 Task: Add the task  Implement a new remote desktop solution for a company's employees to the section Automated Code Review Sprint in the project AgileDeck and add a Due Date to the respective task as 2023/07/13
Action: Mouse moved to (84, 408)
Screenshot: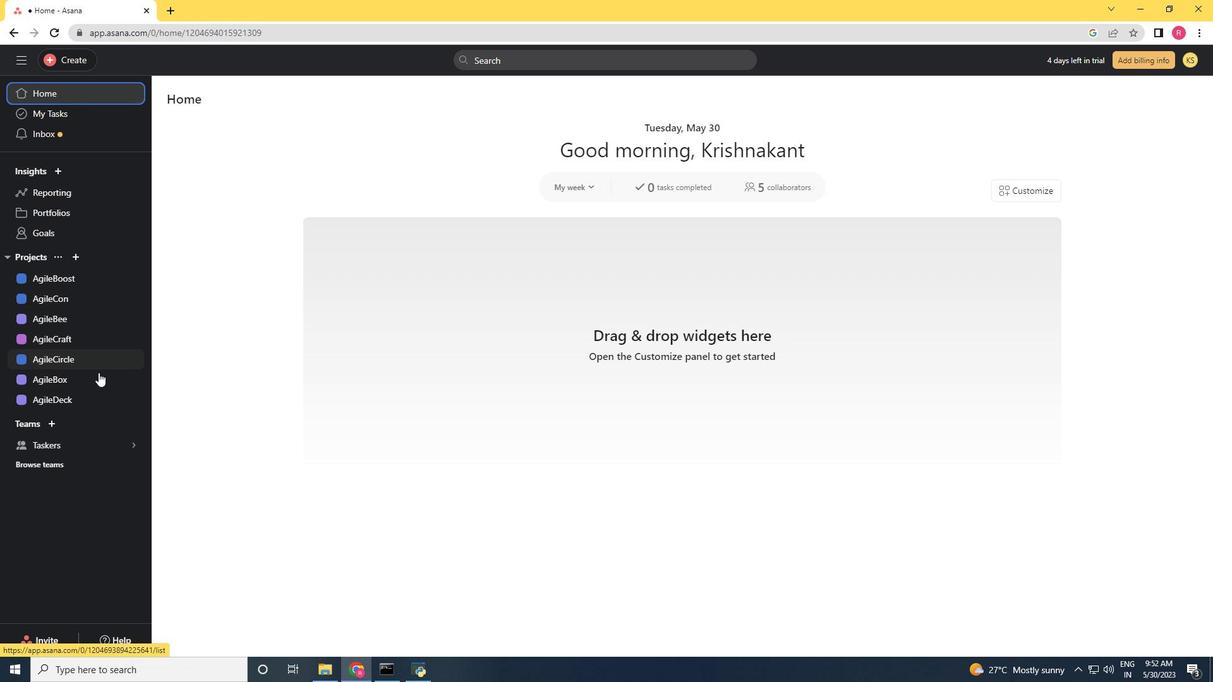 
Action: Mouse pressed left at (84, 408)
Screenshot: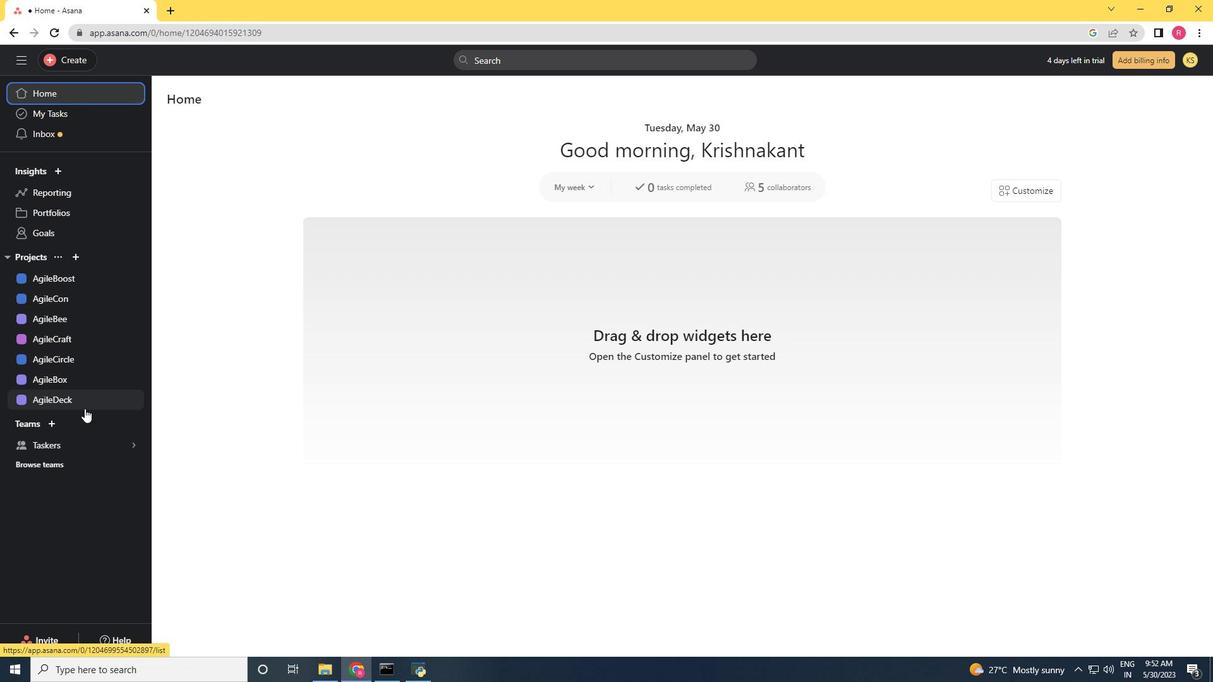 
Action: Mouse moved to (359, 513)
Screenshot: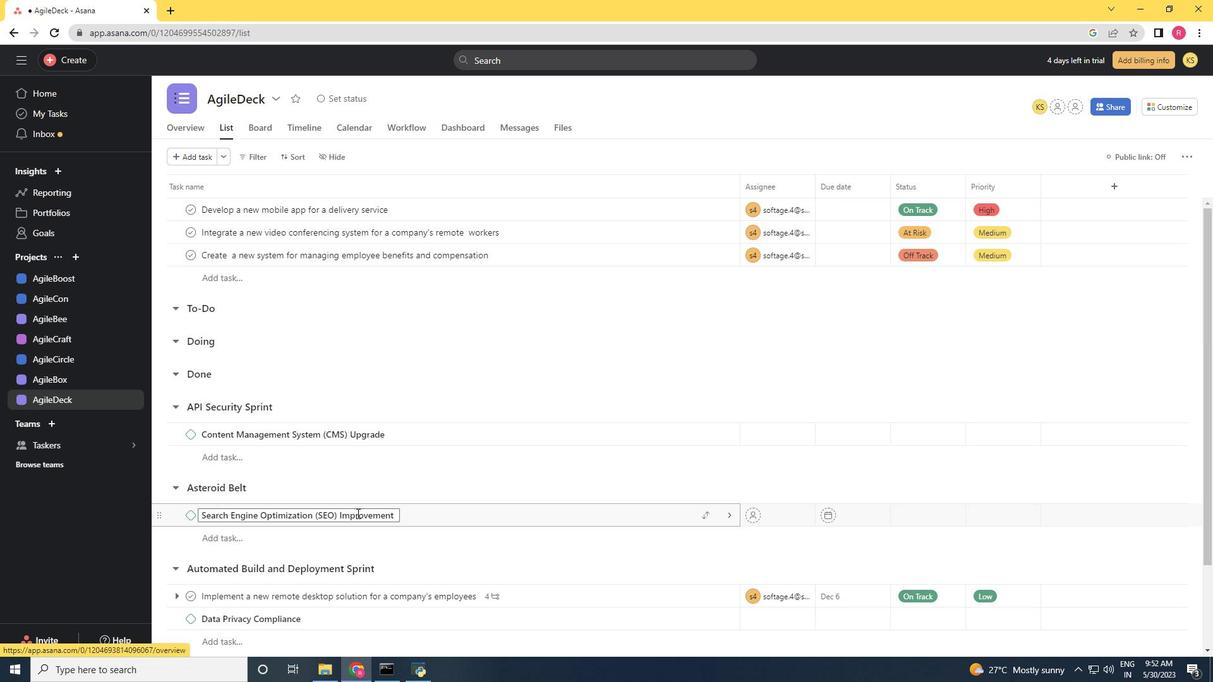 
Action: Mouse scrolled (359, 513) with delta (0, 0)
Screenshot: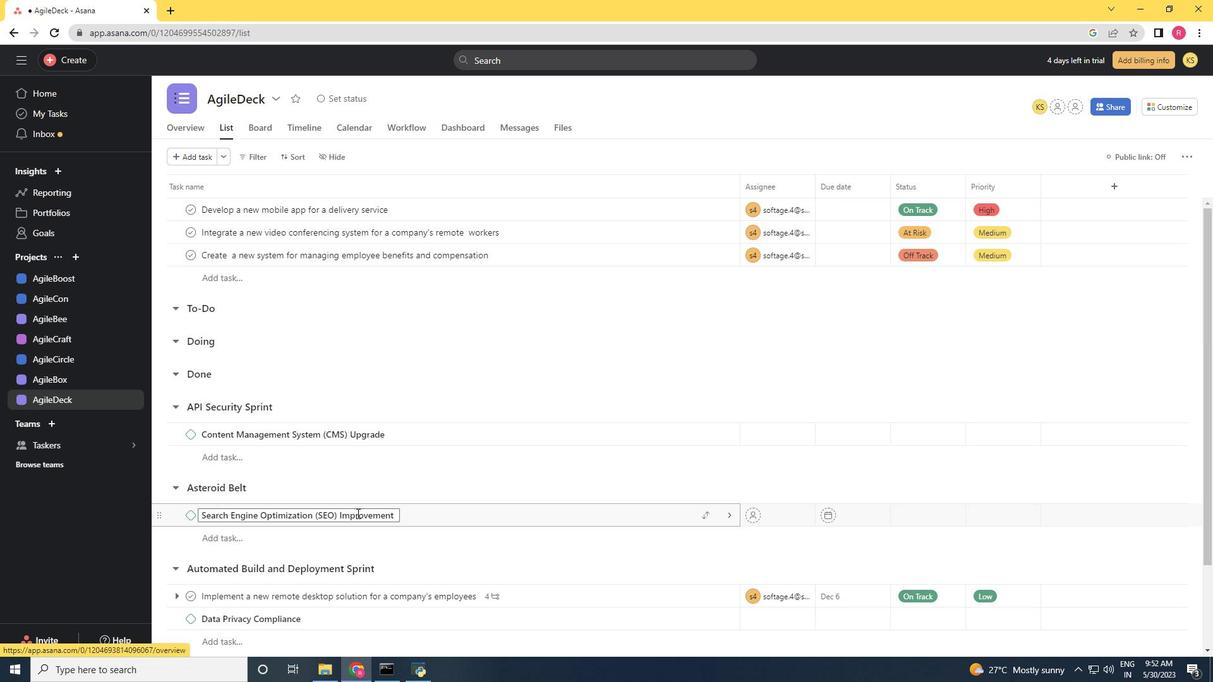 
Action: Mouse scrolled (359, 513) with delta (0, 0)
Screenshot: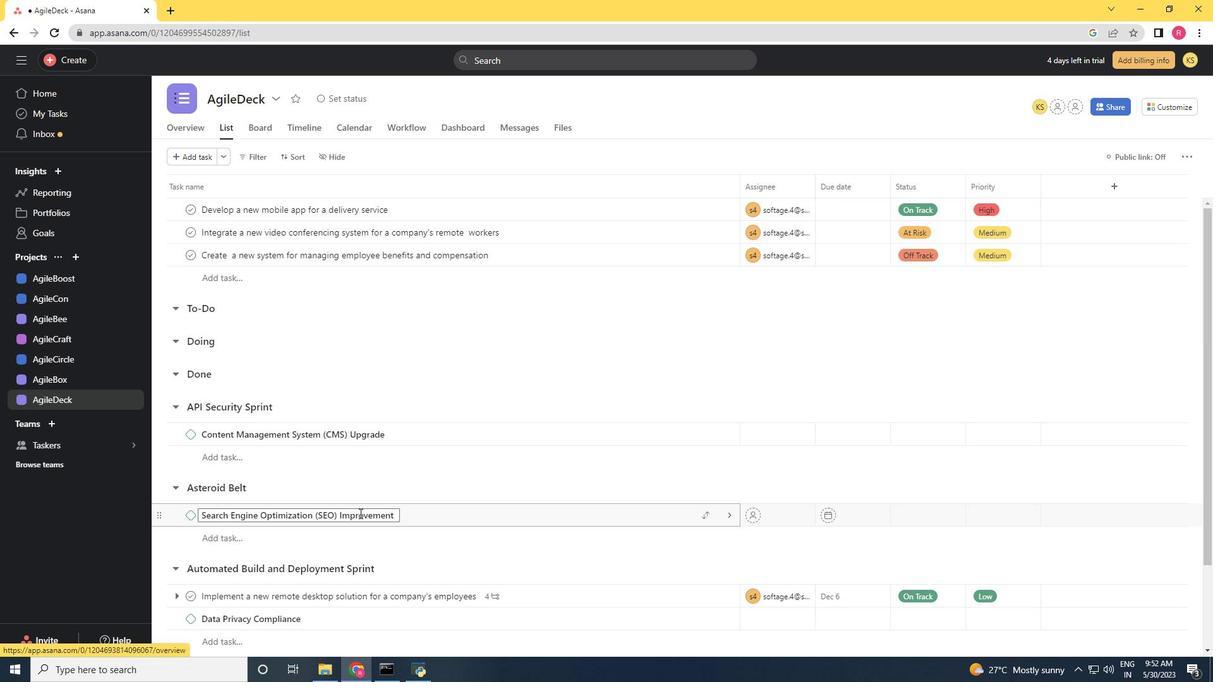 
Action: Mouse scrolled (359, 513) with delta (0, 0)
Screenshot: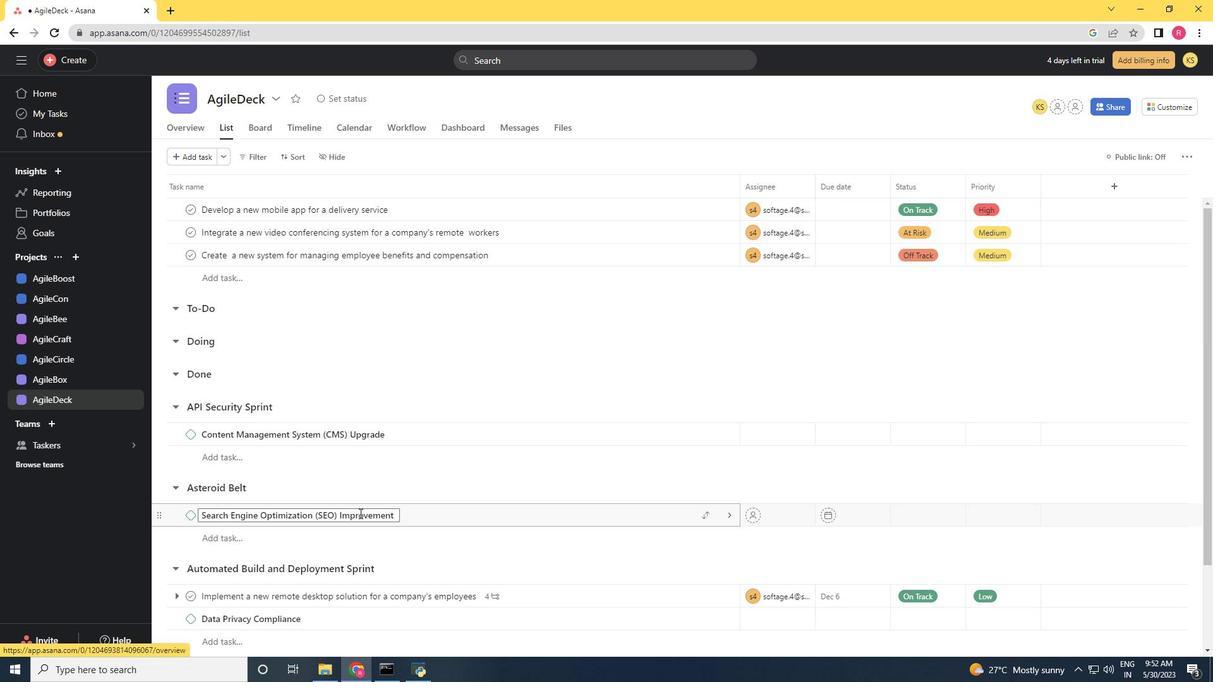 
Action: Mouse scrolled (359, 513) with delta (0, 0)
Screenshot: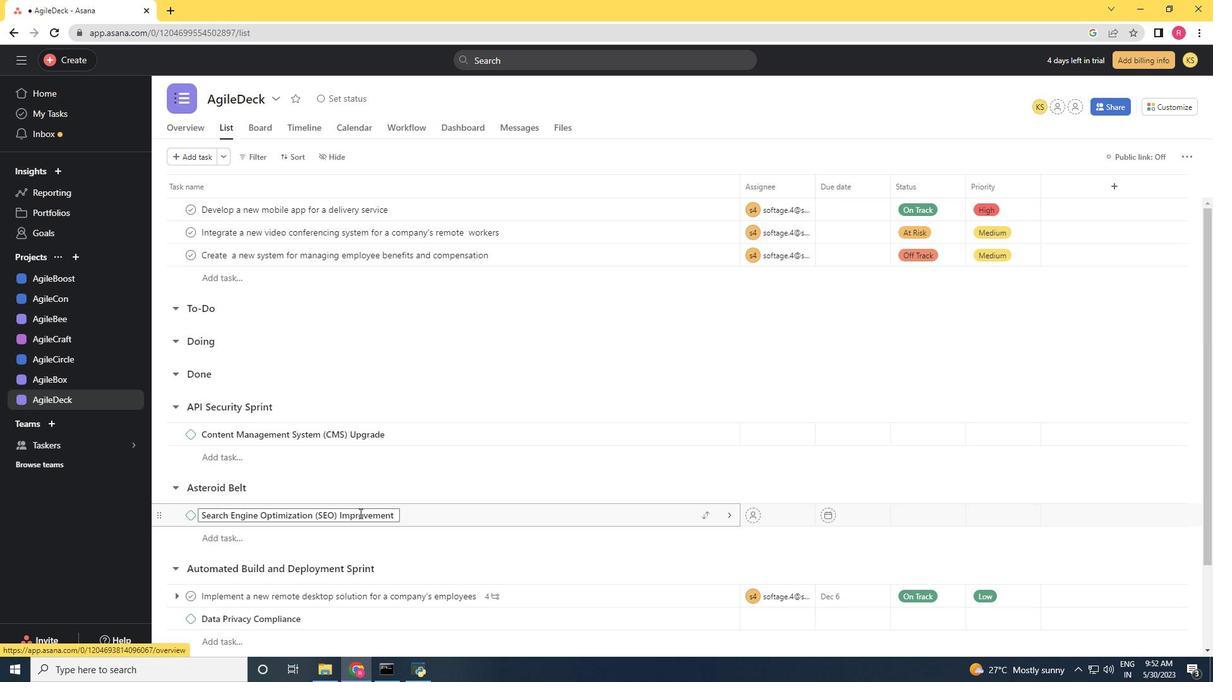 
Action: Mouse scrolled (359, 513) with delta (0, 0)
Screenshot: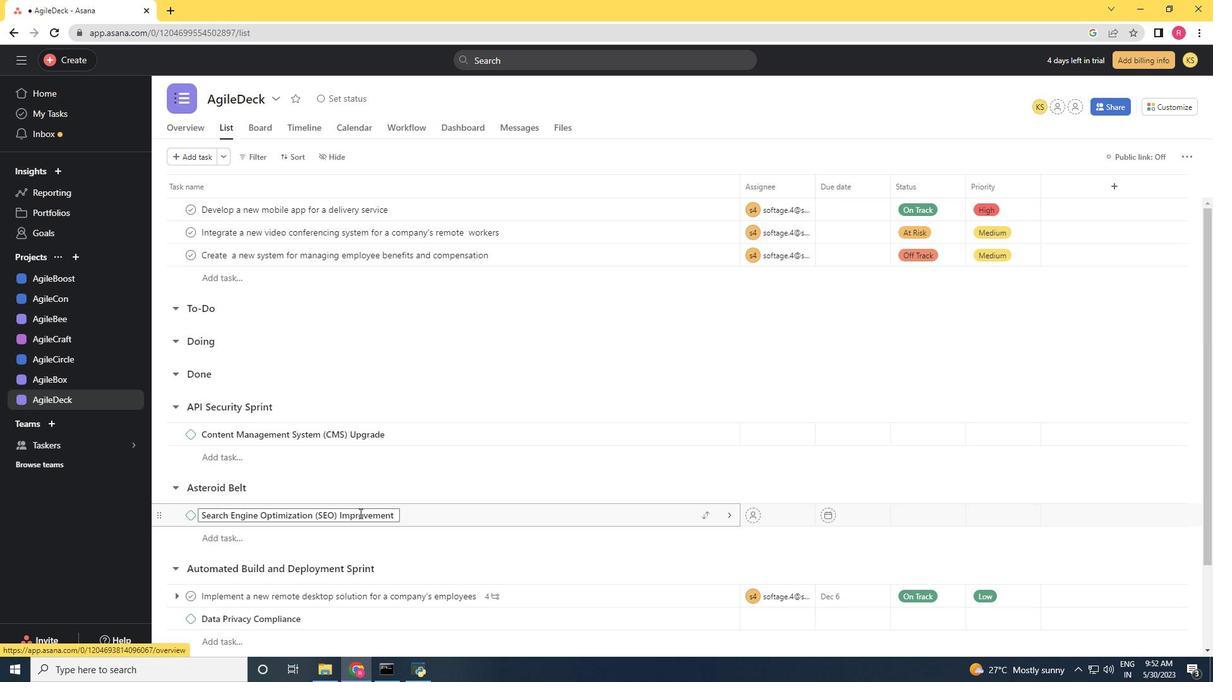 
Action: Mouse moved to (705, 497)
Screenshot: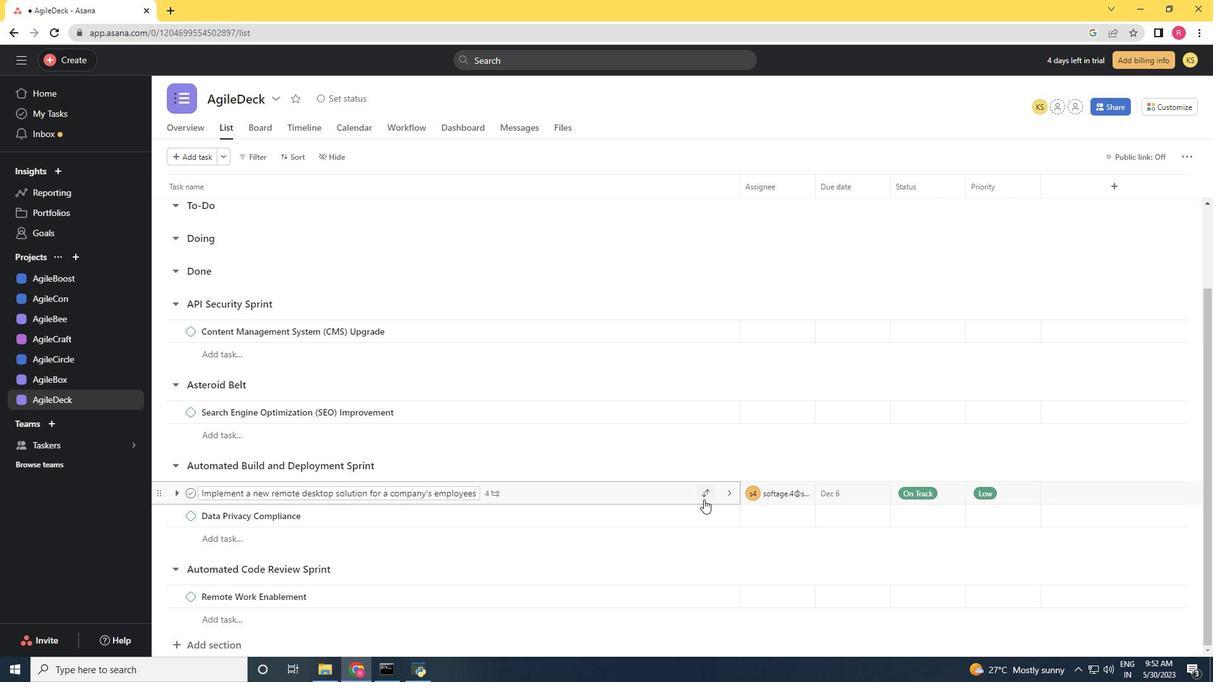 
Action: Mouse pressed left at (705, 497)
Screenshot: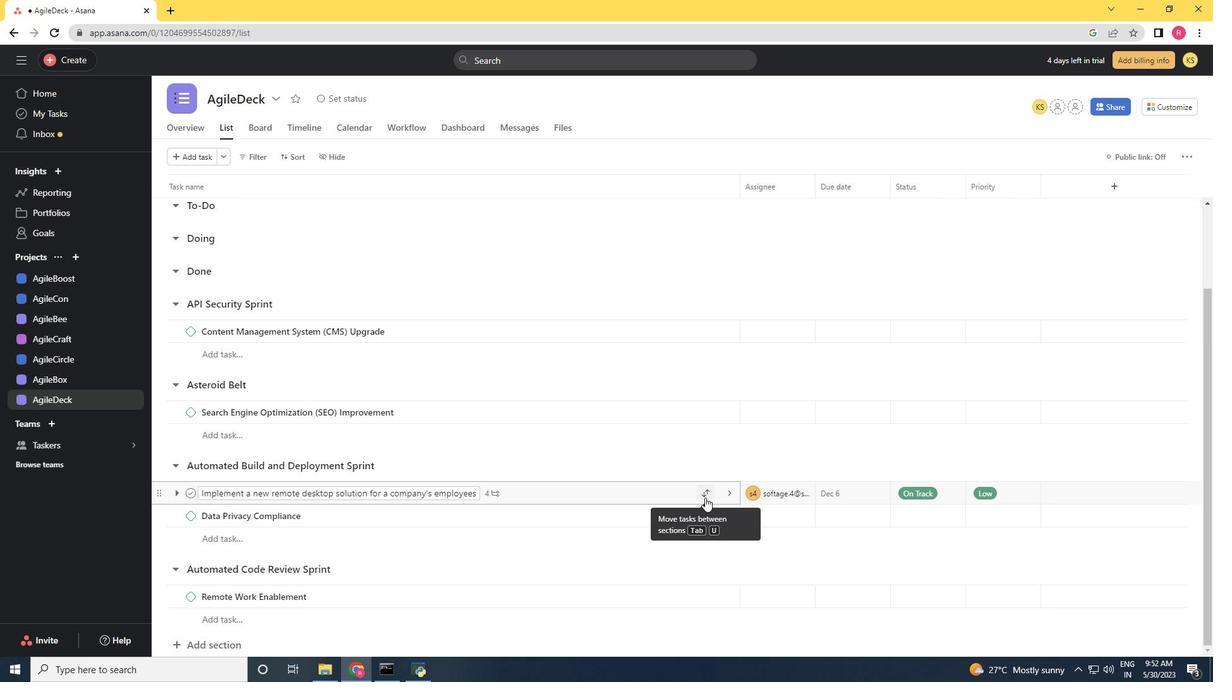 
Action: Mouse moved to (643, 470)
Screenshot: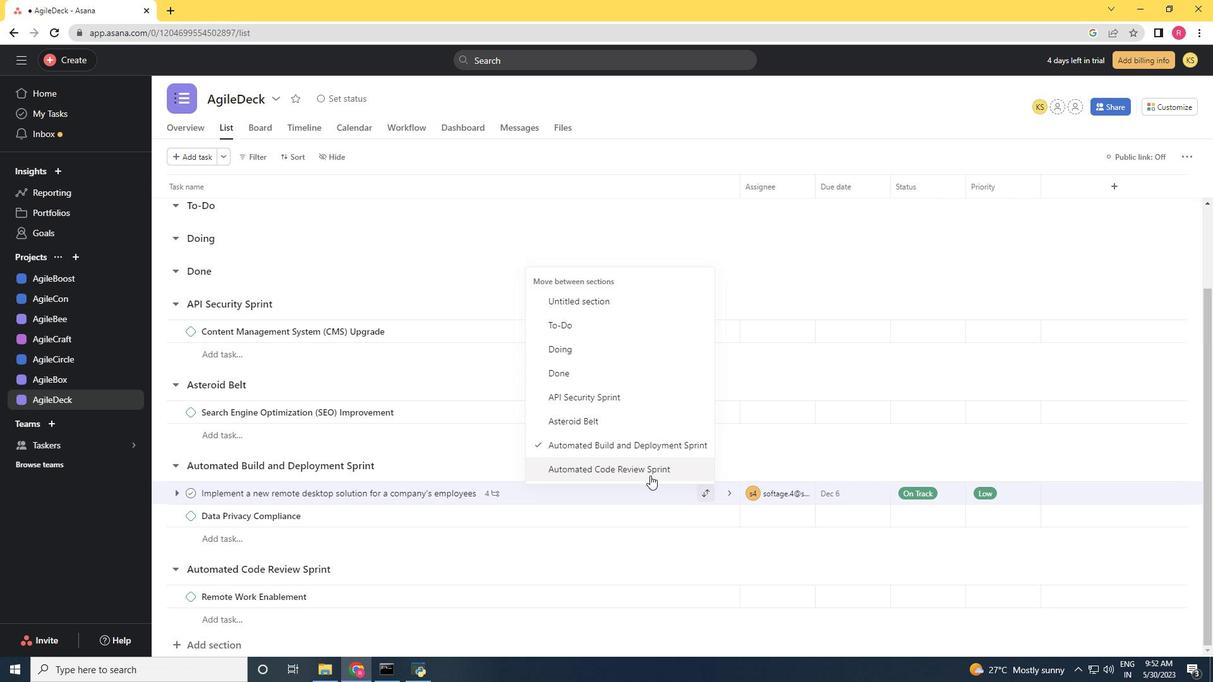
Action: Mouse pressed left at (643, 470)
Screenshot: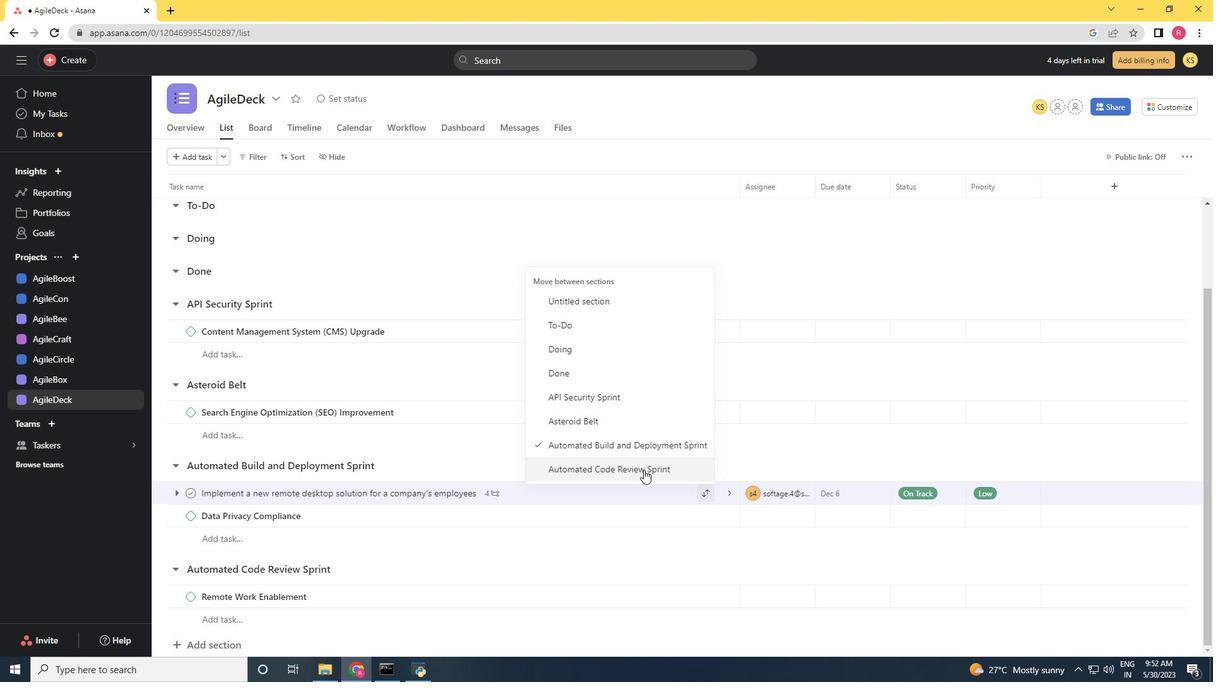 
Action: Mouse moved to (571, 584)
Screenshot: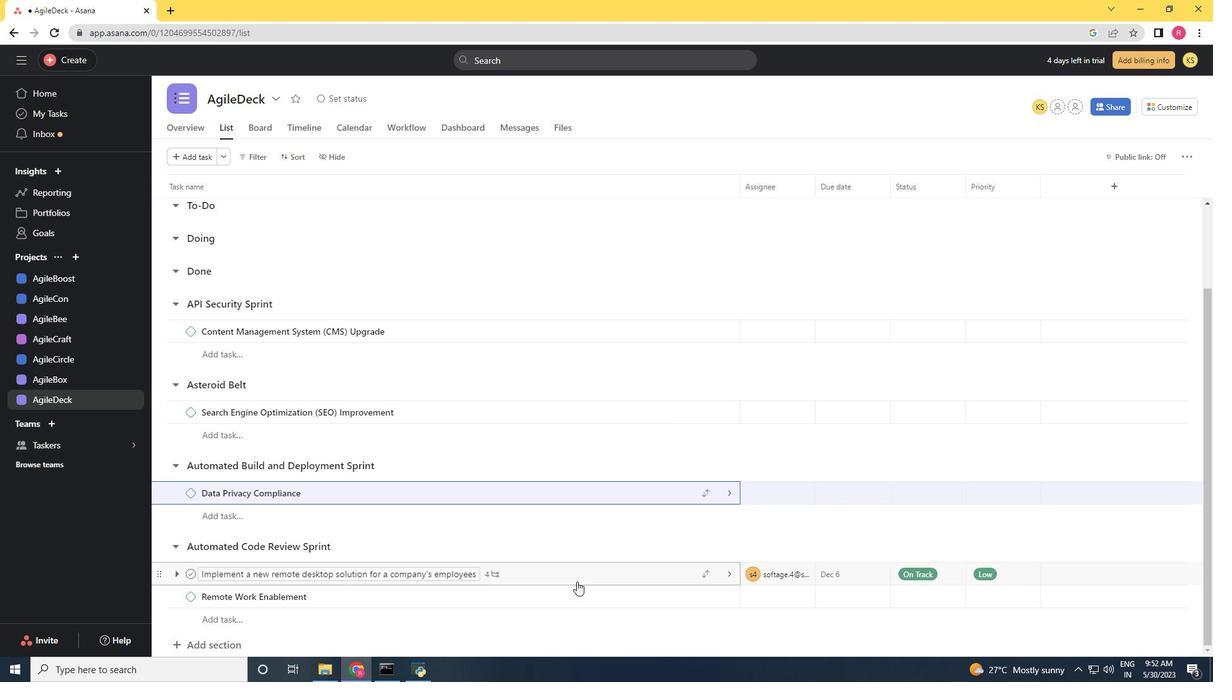
Action: Mouse scrolled (571, 583) with delta (0, 0)
Screenshot: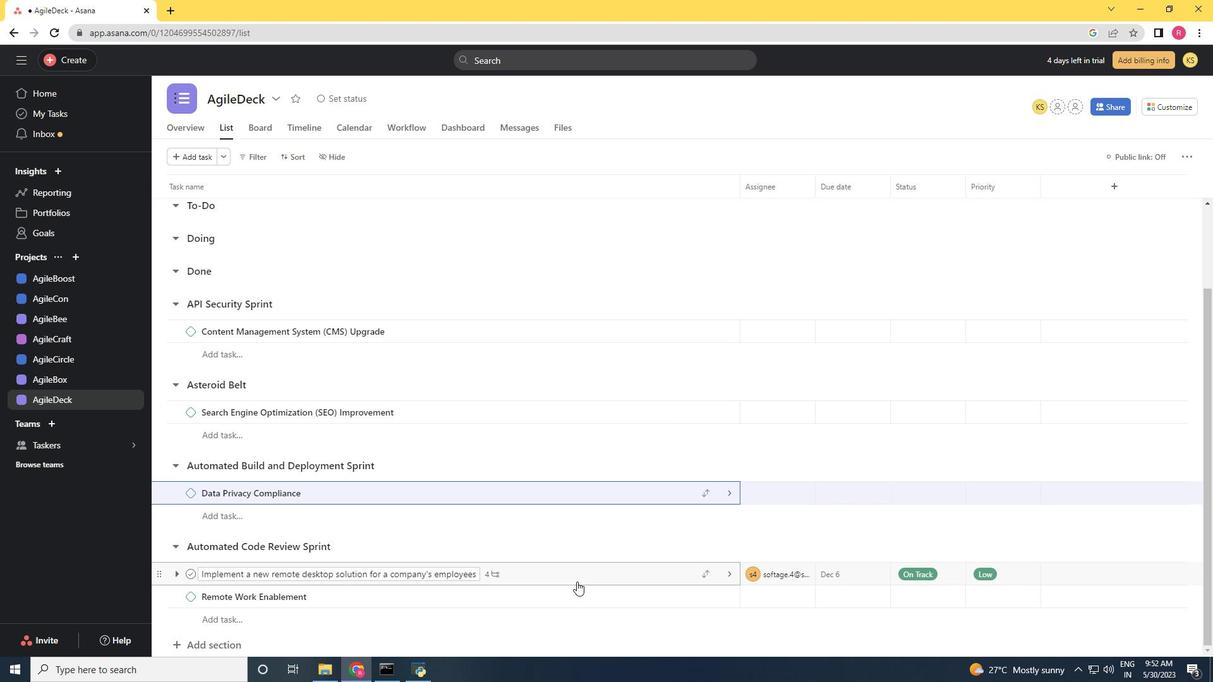 
Action: Mouse scrolled (571, 583) with delta (0, 0)
Screenshot: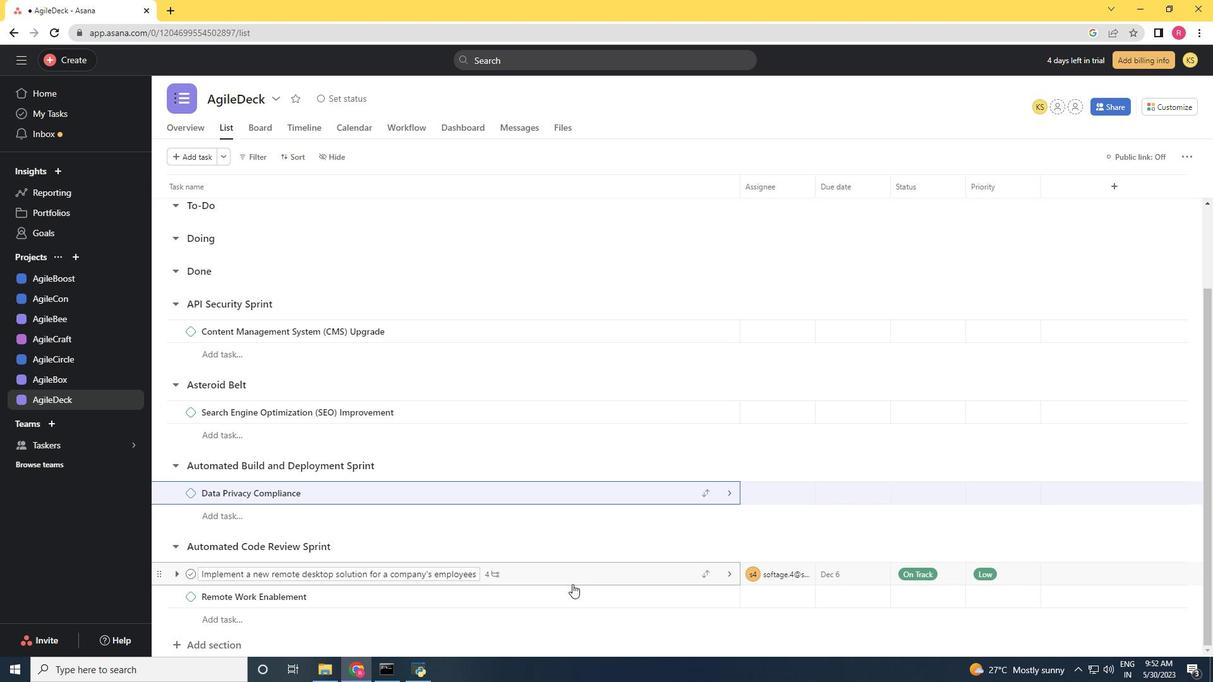 
Action: Mouse scrolled (571, 583) with delta (0, 0)
Screenshot: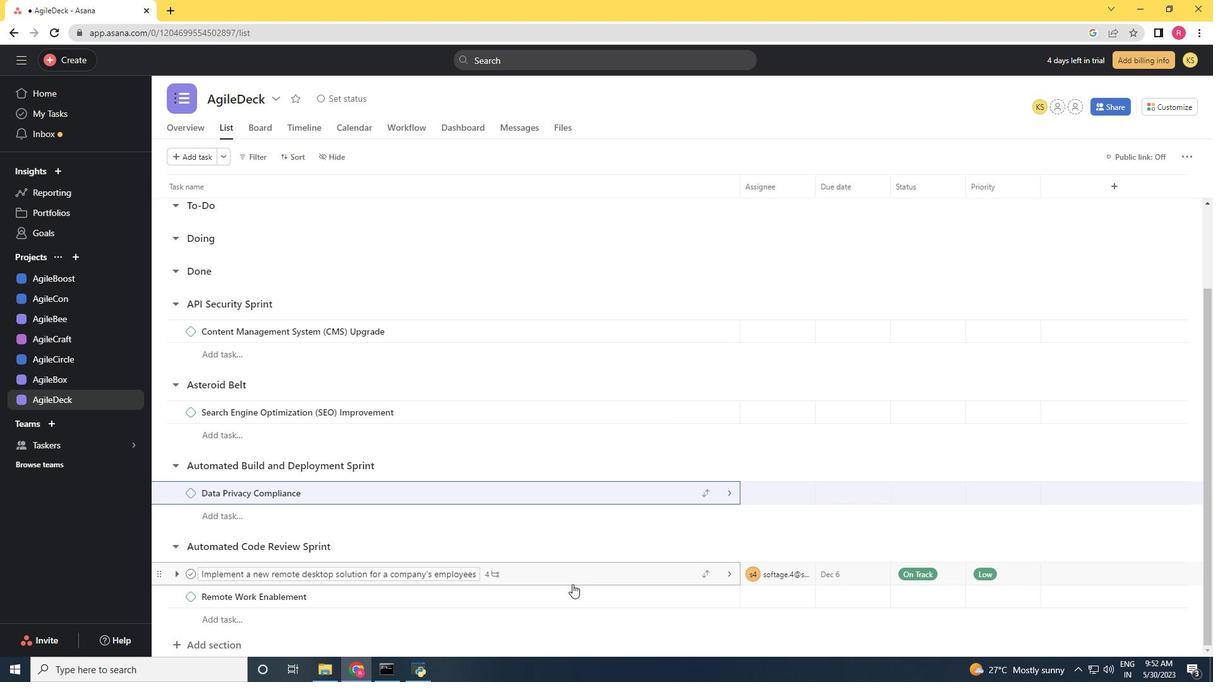 
Action: Mouse scrolled (571, 583) with delta (0, 0)
Screenshot: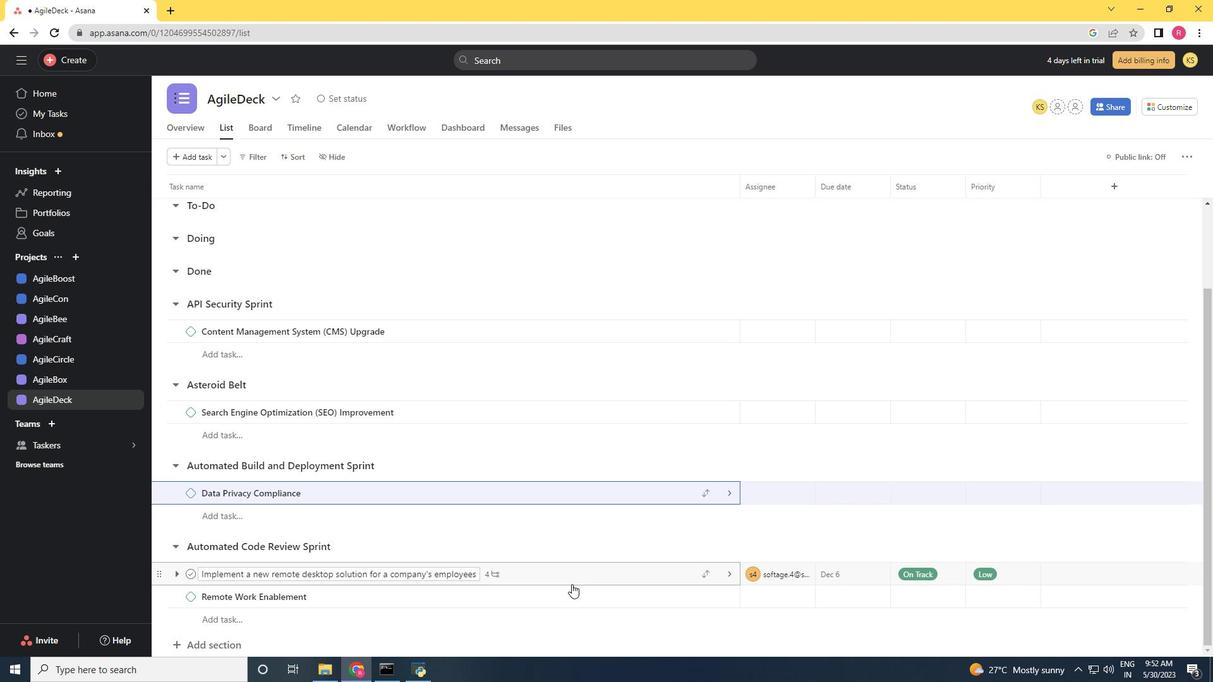 
Action: Mouse moved to (677, 571)
Screenshot: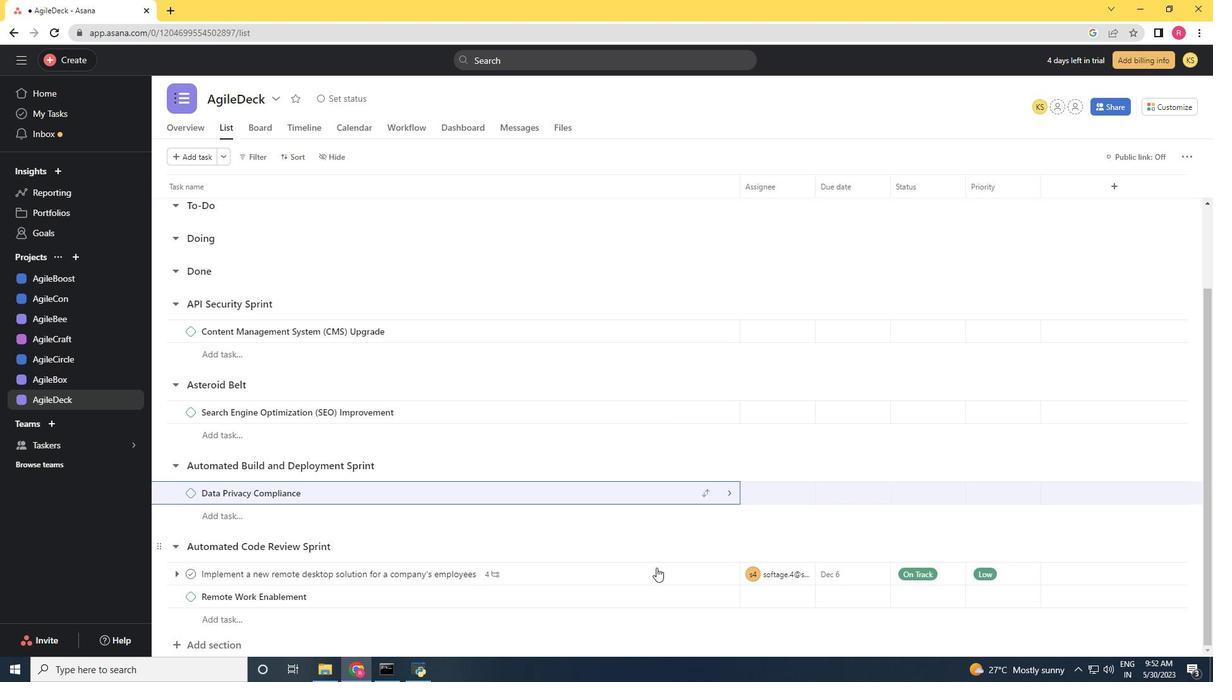
Action: Mouse pressed left at (677, 571)
Screenshot: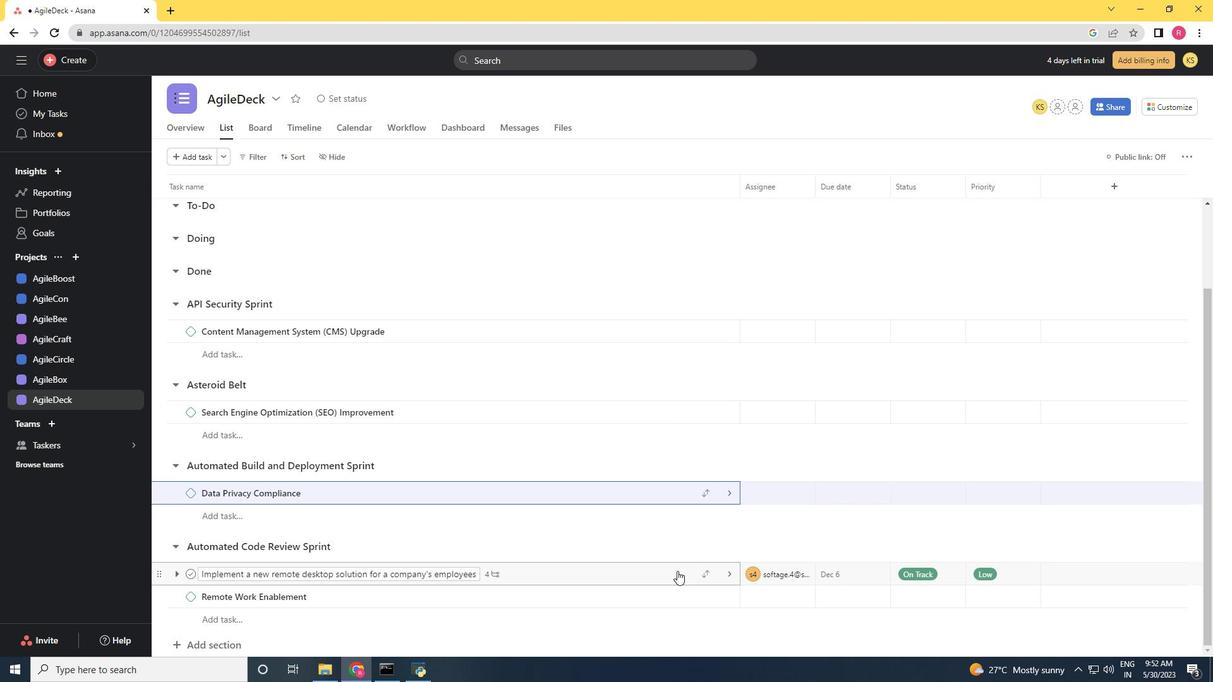 
Action: Mouse moved to (929, 269)
Screenshot: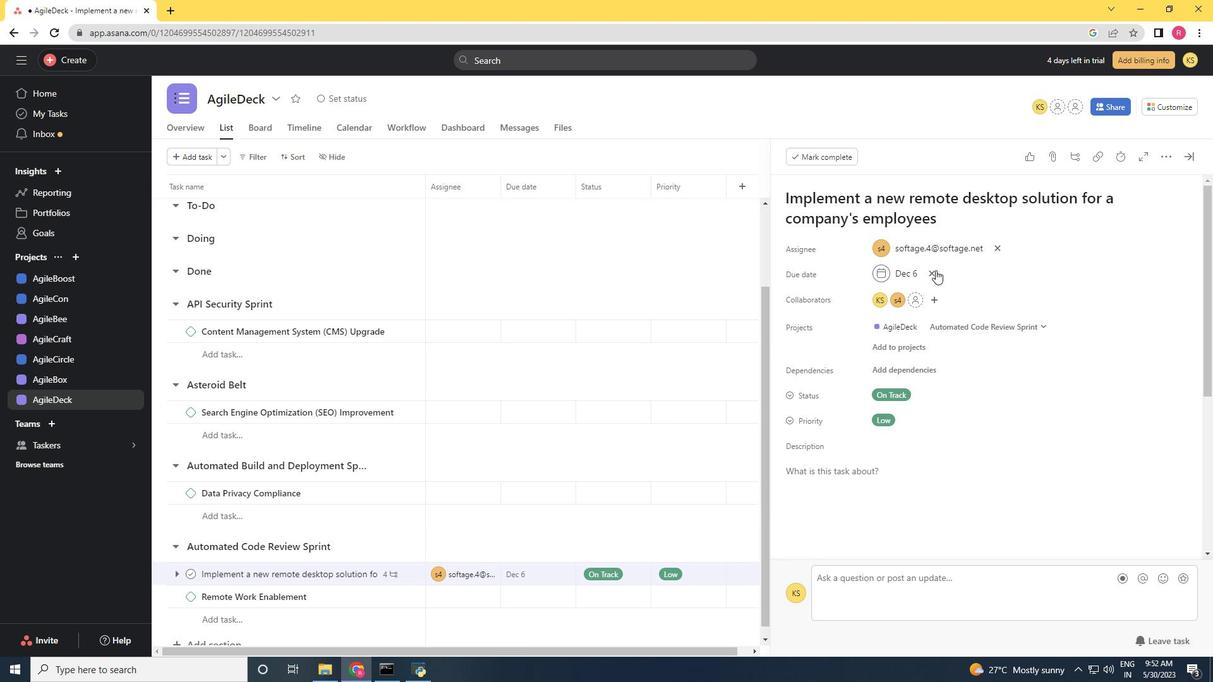 
Action: Mouse pressed left at (929, 269)
Screenshot: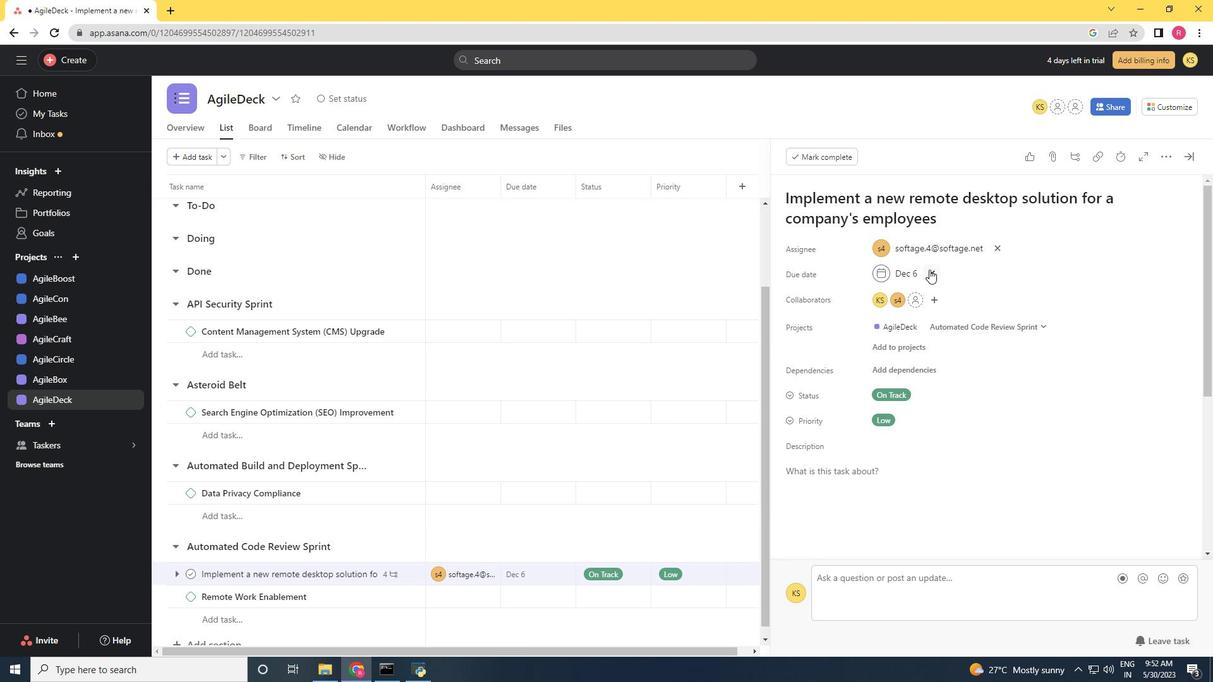 
Action: Mouse moved to (901, 274)
Screenshot: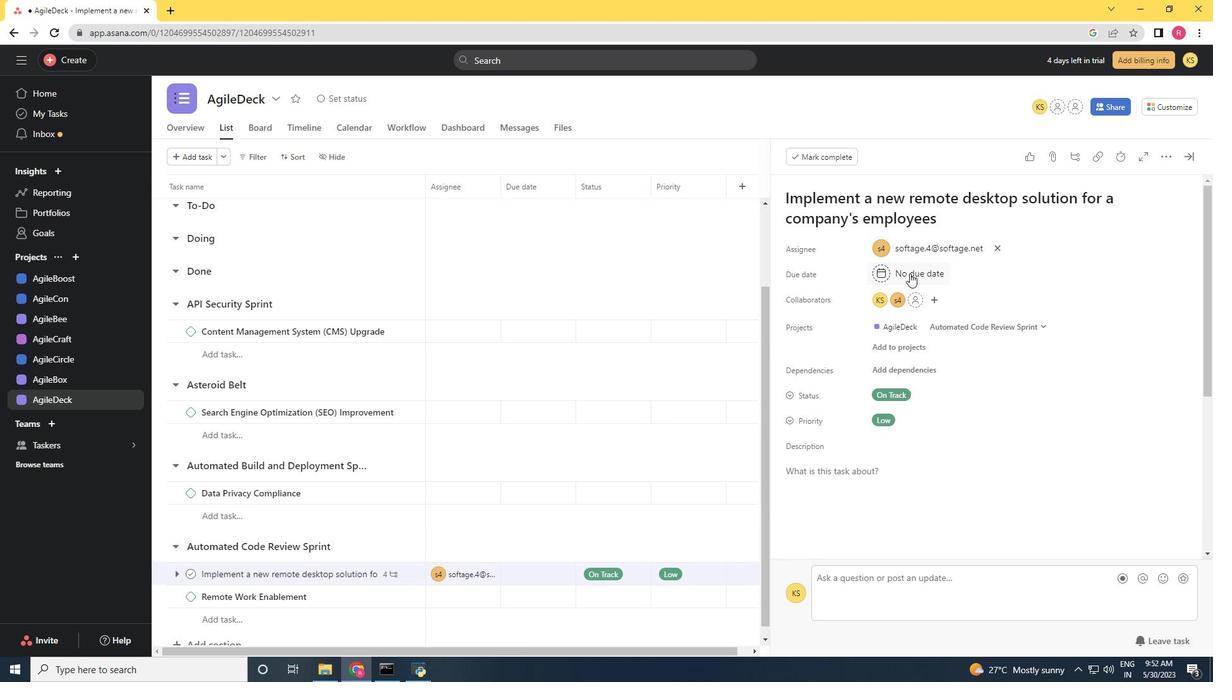 
Action: Mouse pressed left at (901, 274)
Screenshot: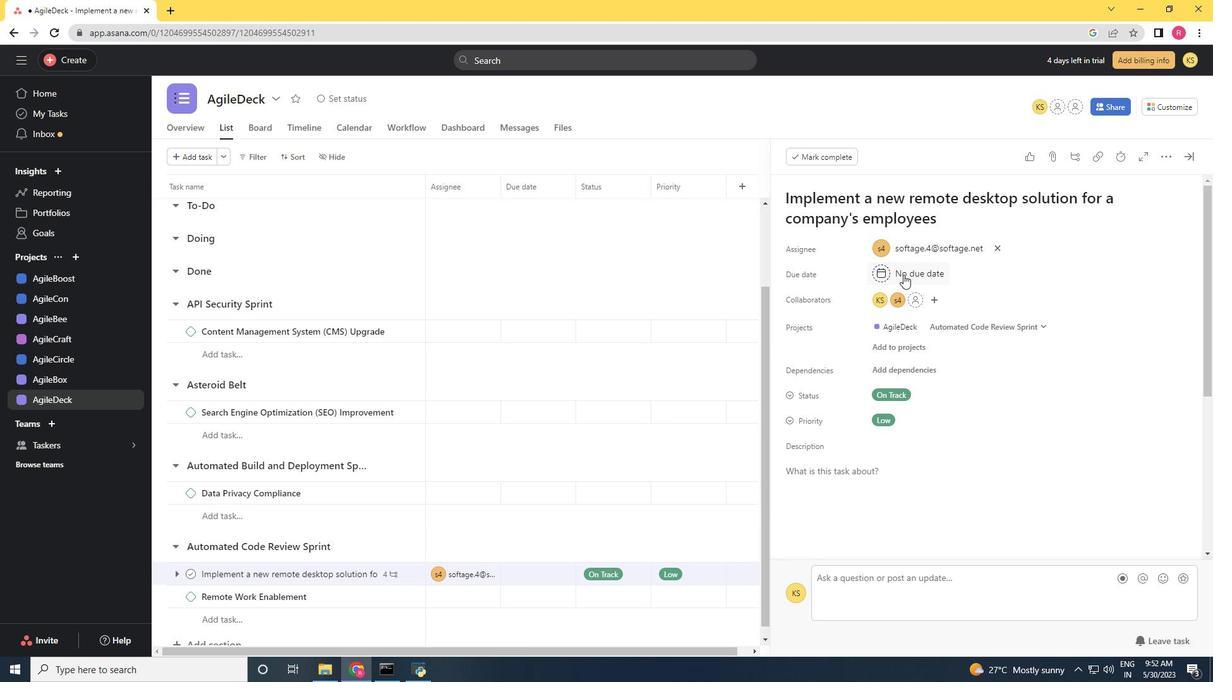 
Action: Mouse moved to (1023, 338)
Screenshot: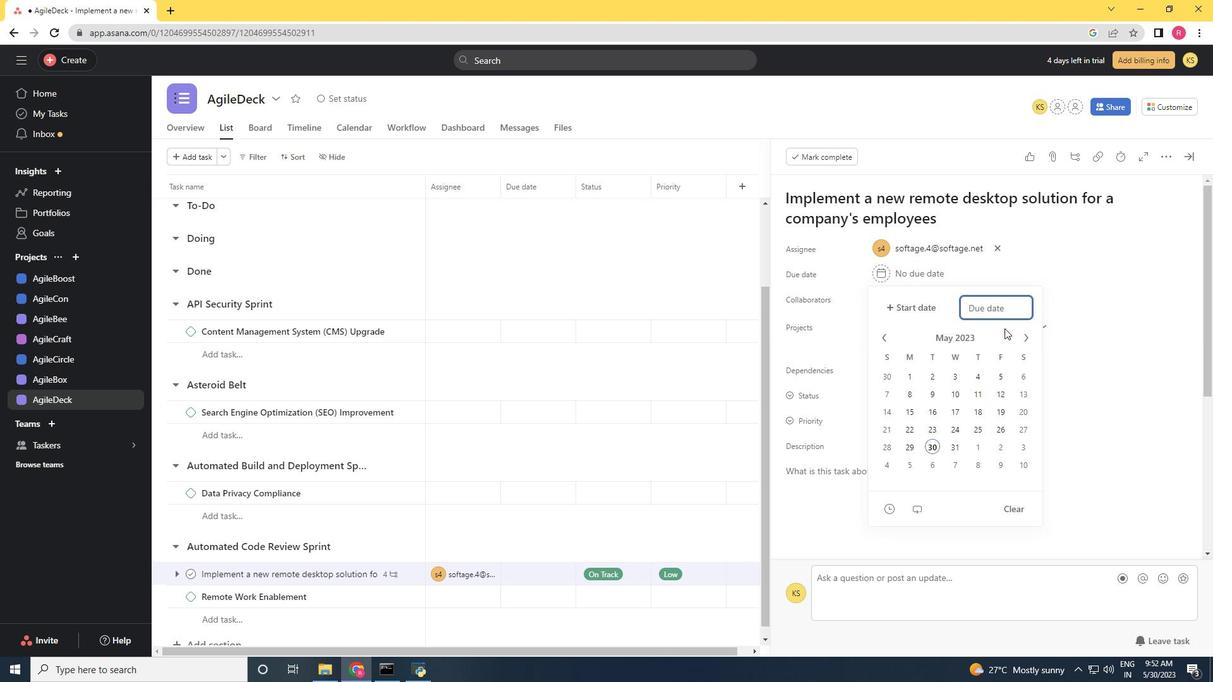 
Action: Mouse pressed left at (1023, 338)
Screenshot: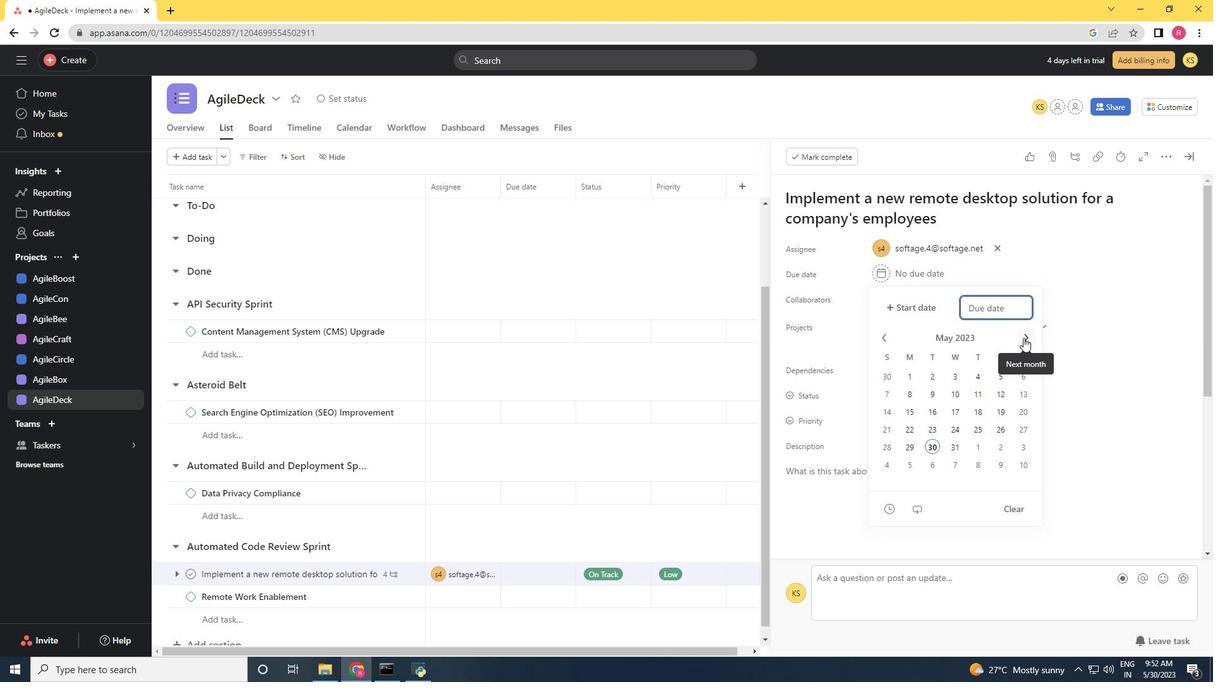
Action: Mouse pressed left at (1023, 338)
Screenshot: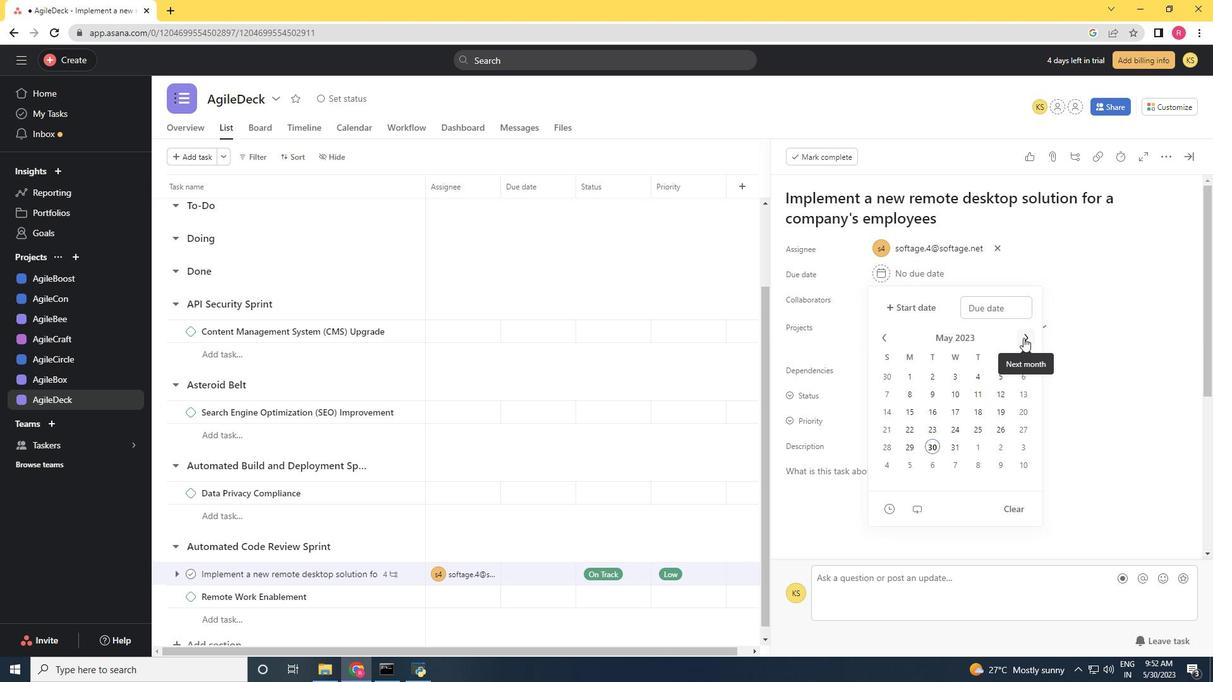 
Action: Mouse pressed left at (1023, 338)
Screenshot: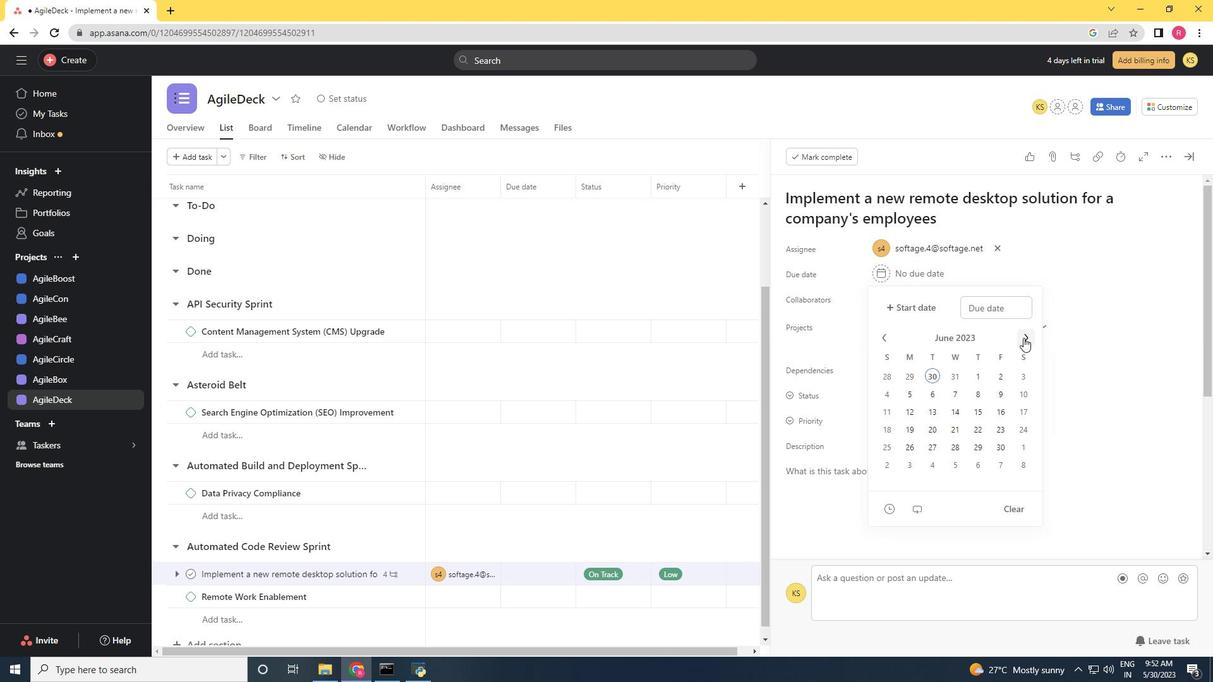 
Action: Mouse moved to (877, 336)
Screenshot: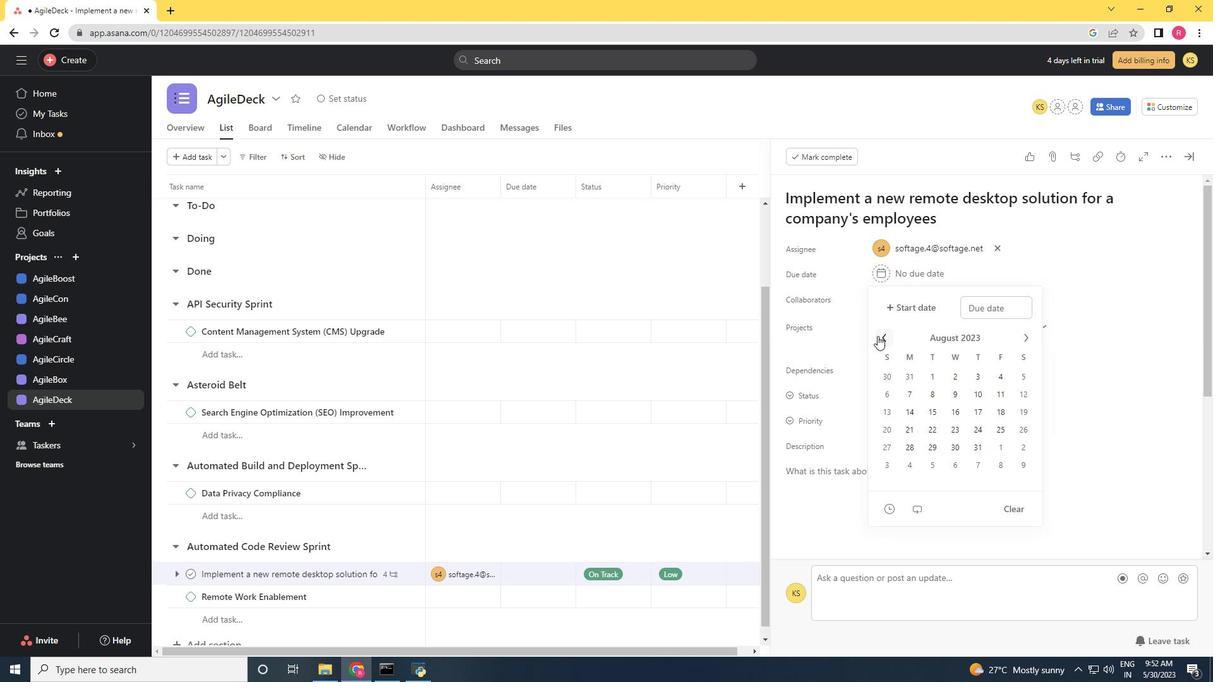 
Action: Mouse pressed left at (877, 336)
Screenshot: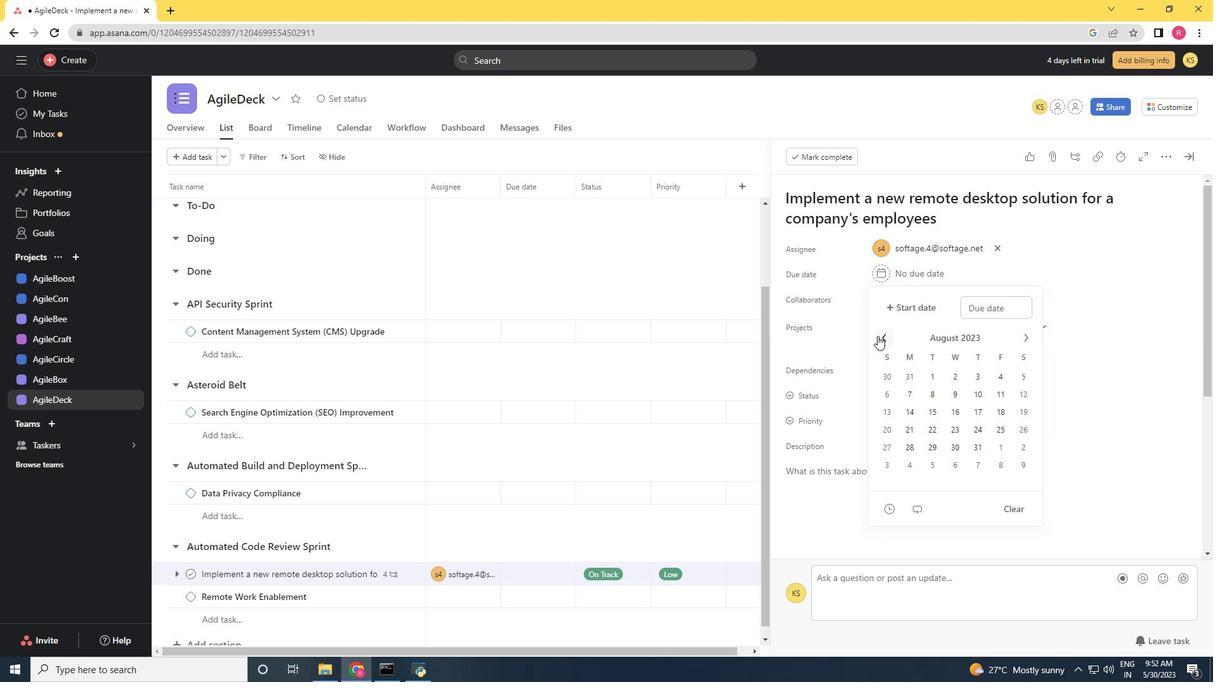 
Action: Mouse pressed left at (877, 336)
Screenshot: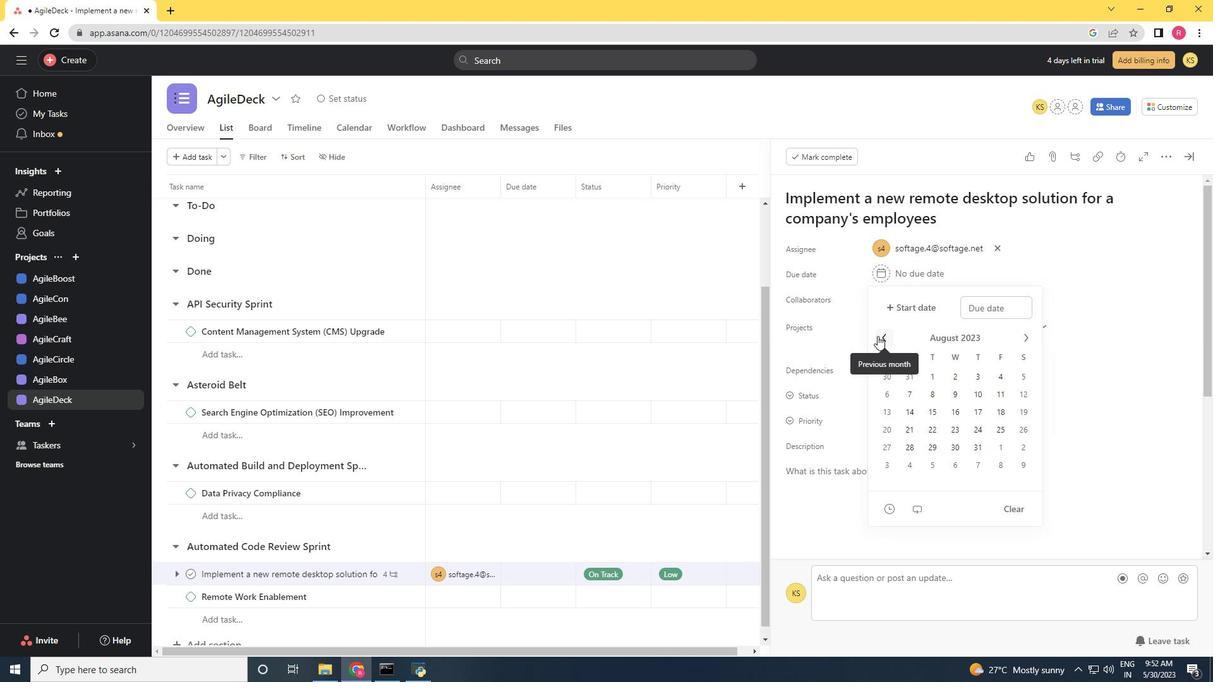 
Action: Mouse moved to (1023, 337)
Screenshot: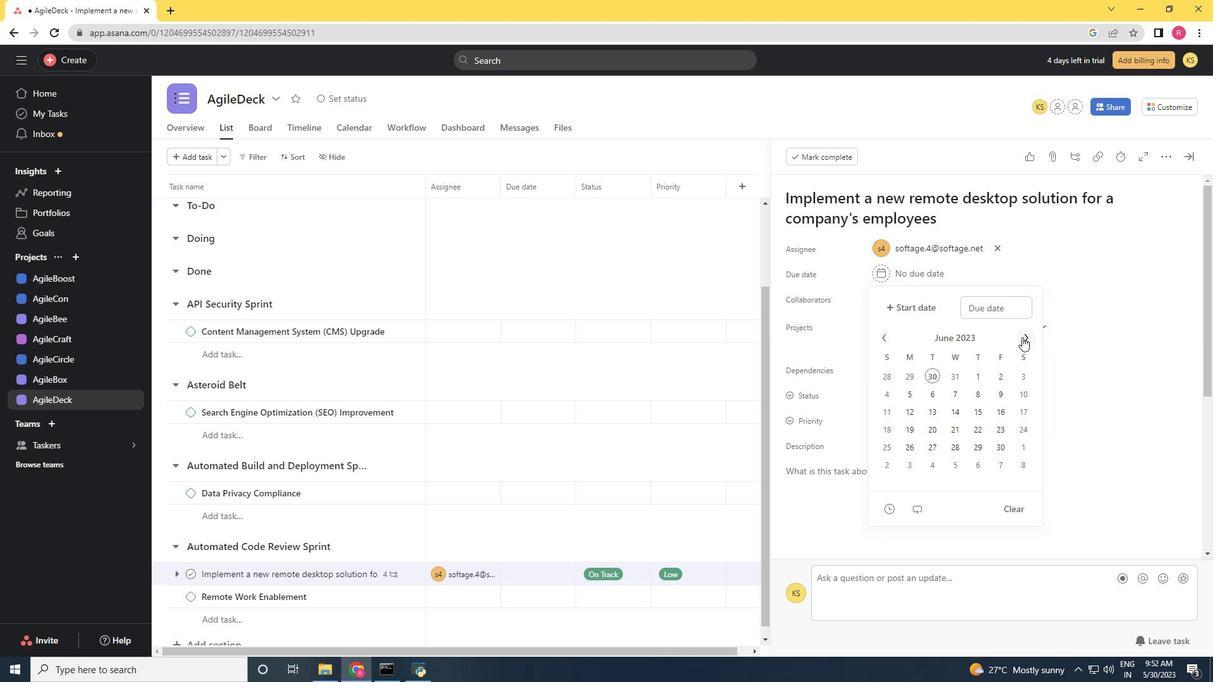 
Action: Mouse pressed left at (1023, 337)
Screenshot: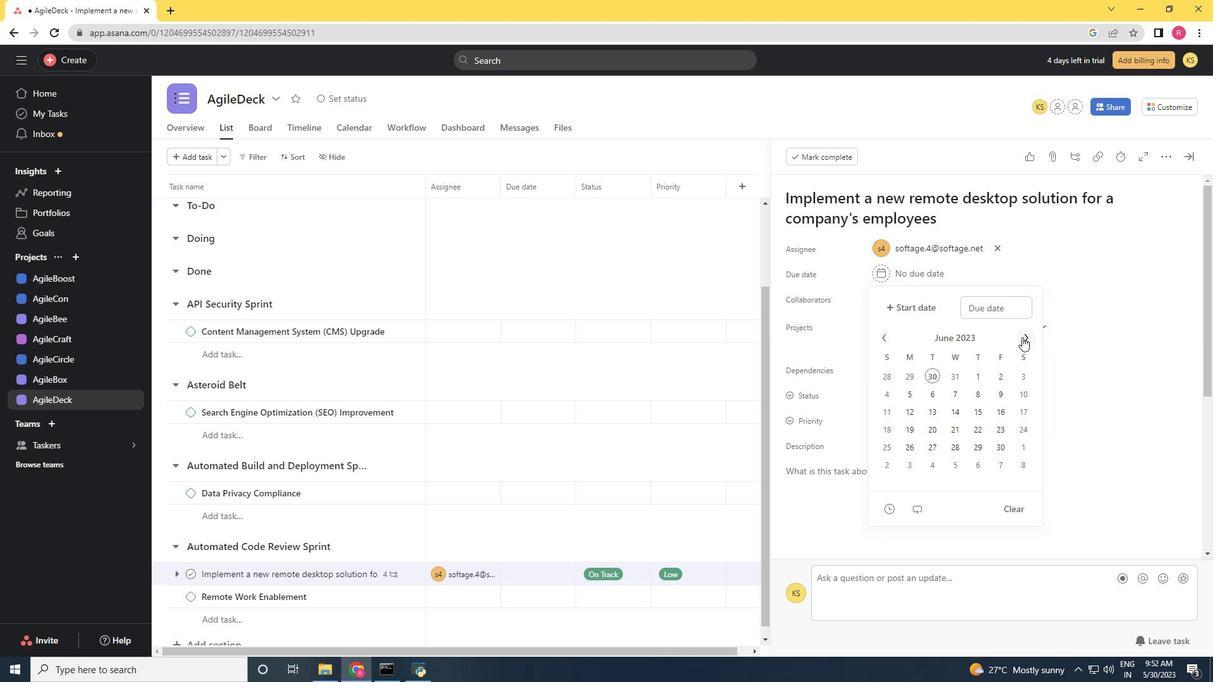 
Action: Mouse moved to (976, 409)
Screenshot: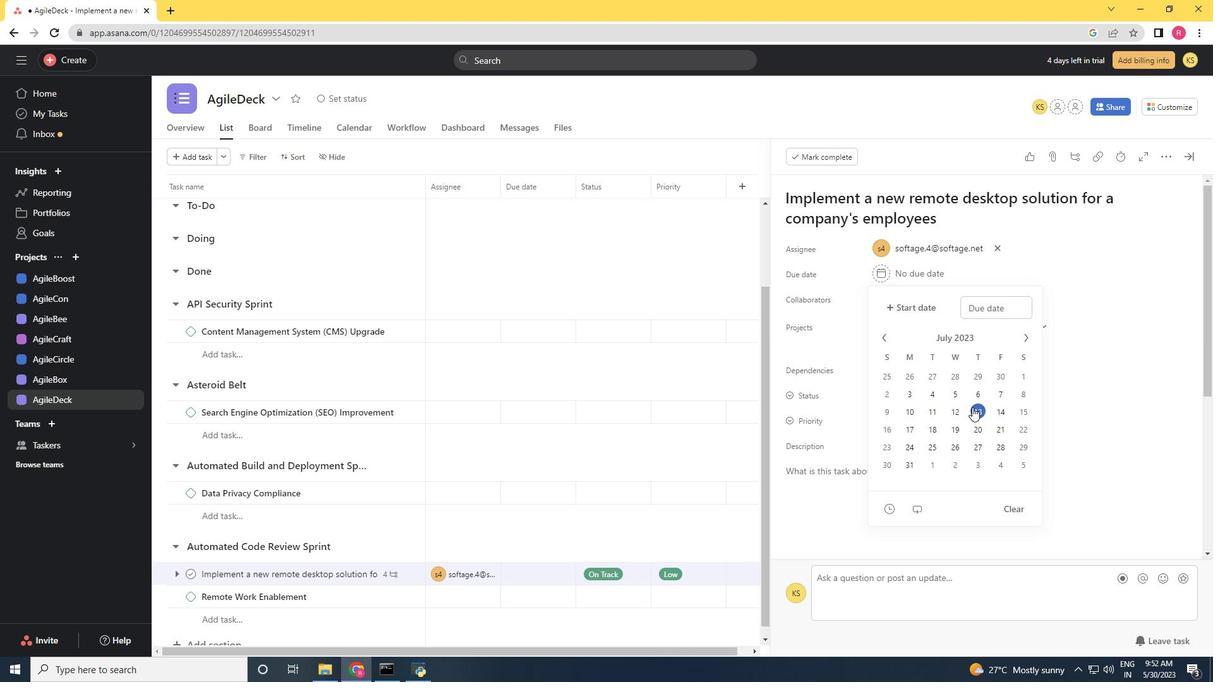 
Action: Mouse pressed left at (976, 409)
Screenshot: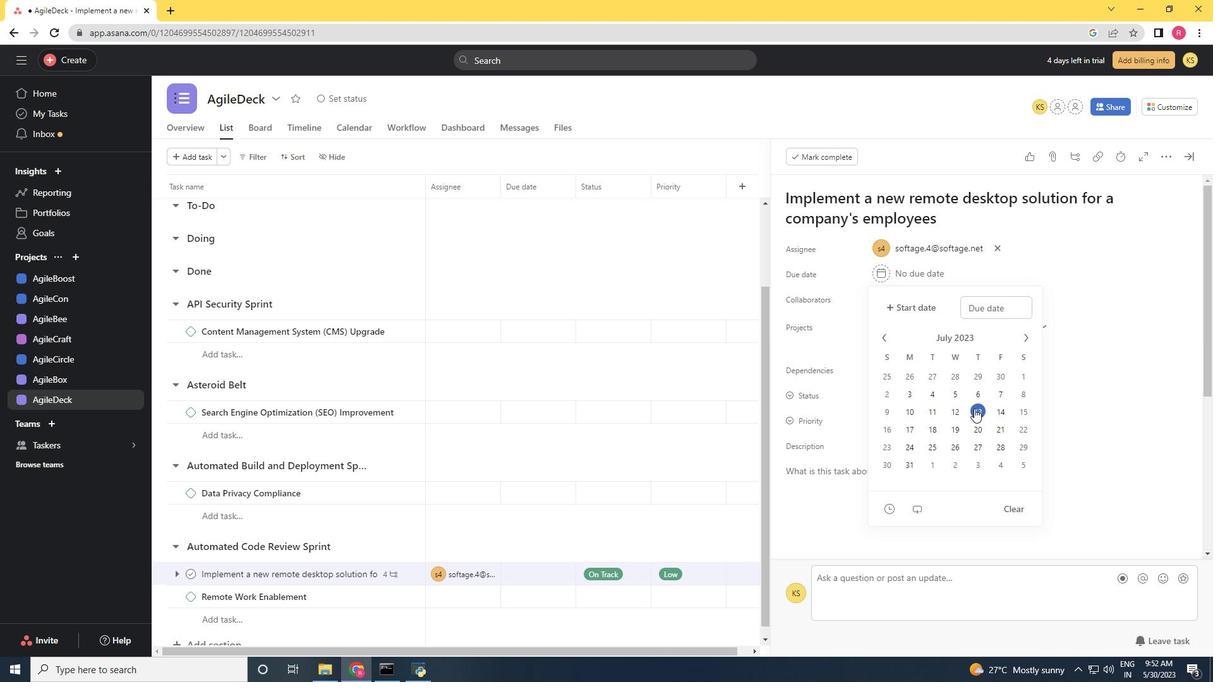 
Action: Mouse moved to (1126, 371)
Screenshot: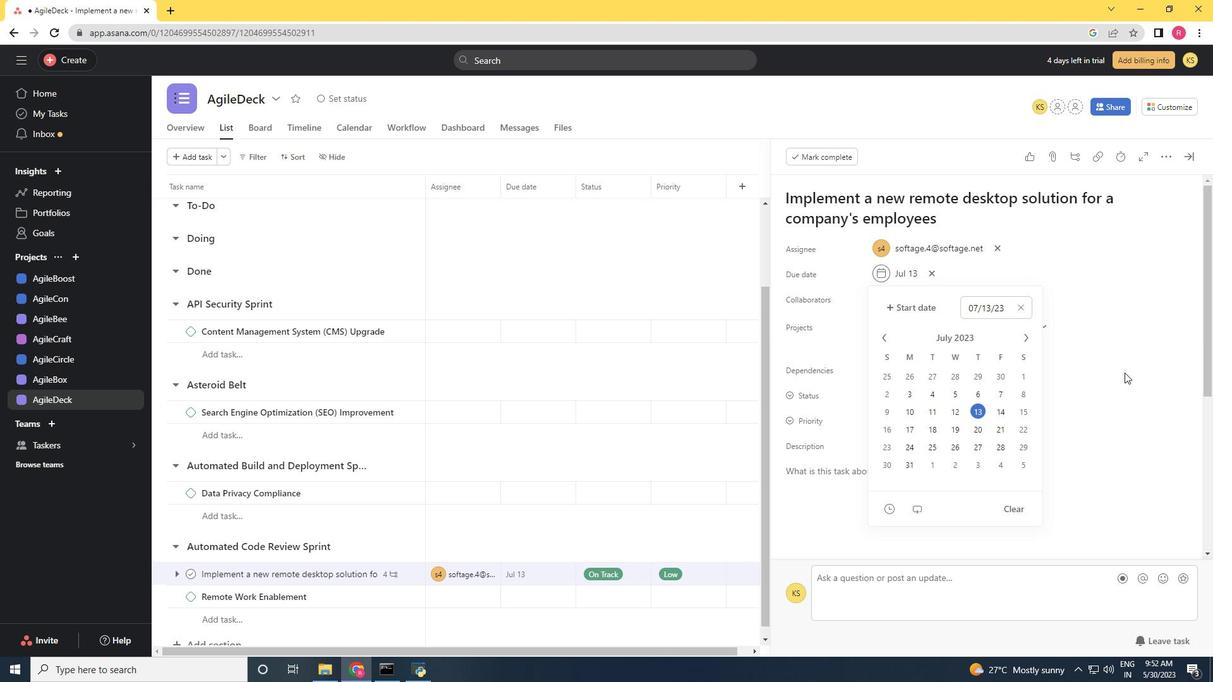 
Action: Mouse pressed left at (1126, 371)
Screenshot: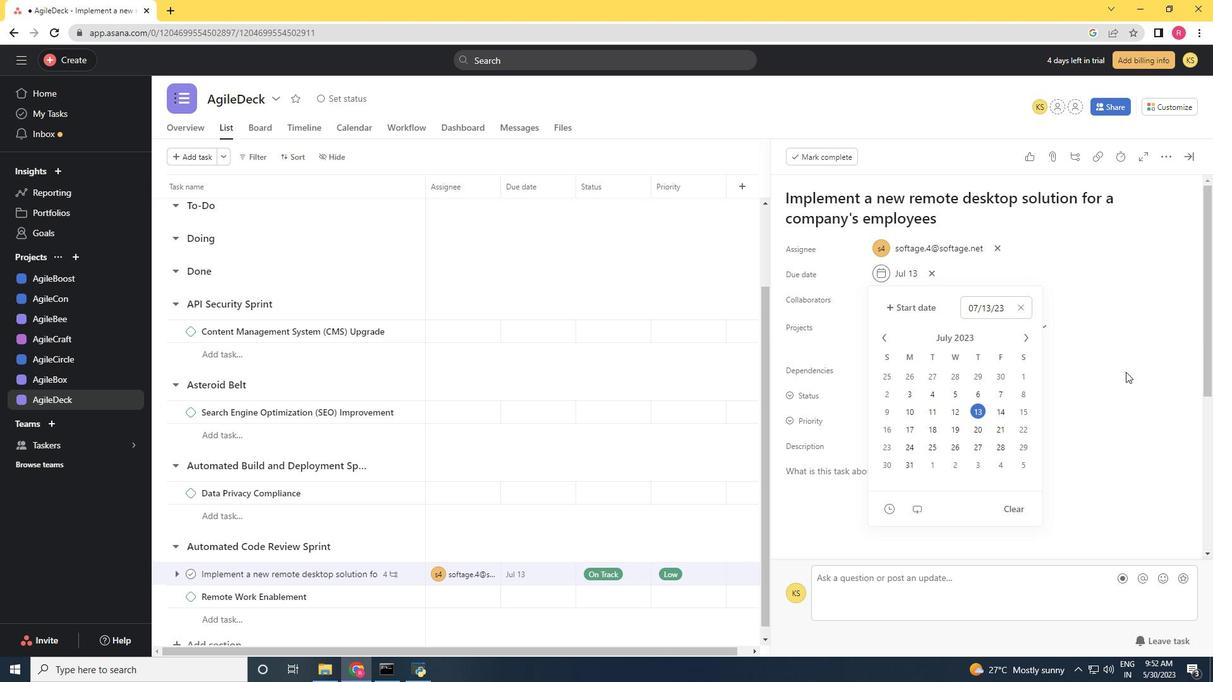 
